 Task: Create a due date automation when advanced on, the moment a card is due add fields without custom field "Resume" set to a date more than 1 days ago.
Action: Mouse moved to (1273, 99)
Screenshot: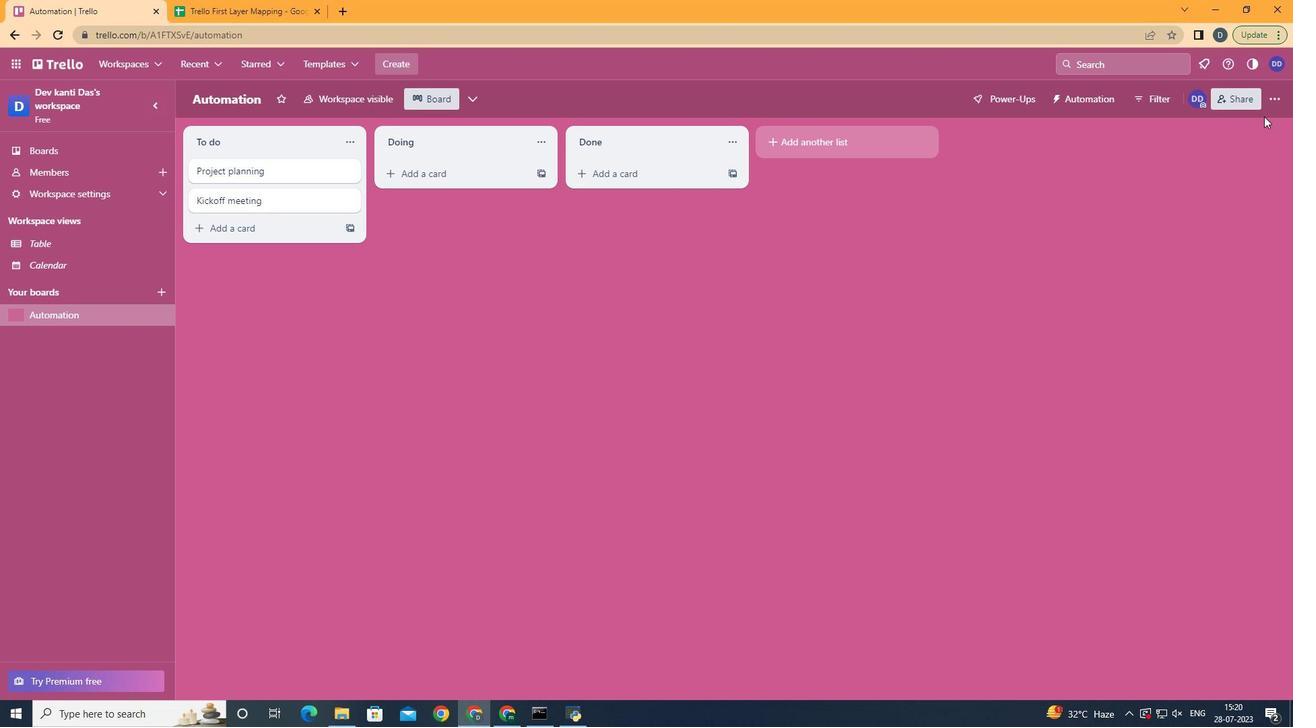 
Action: Mouse pressed left at (1273, 99)
Screenshot: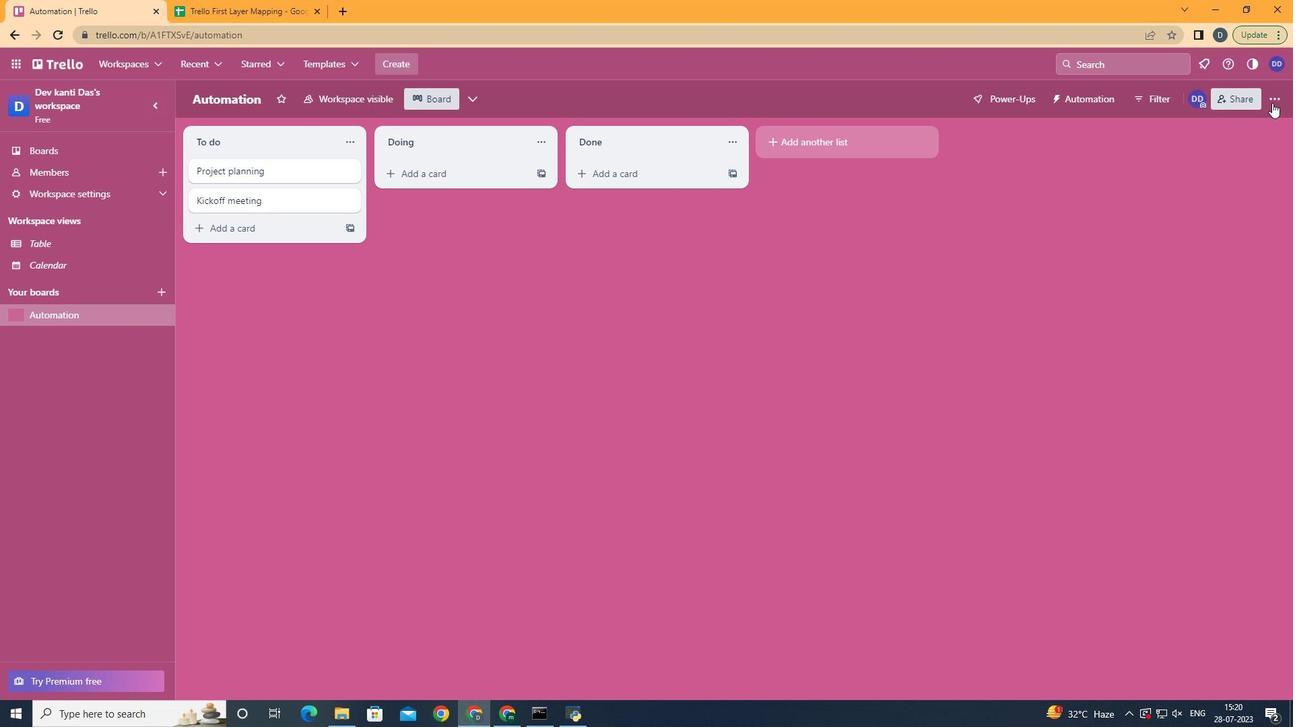 
Action: Mouse moved to (1138, 292)
Screenshot: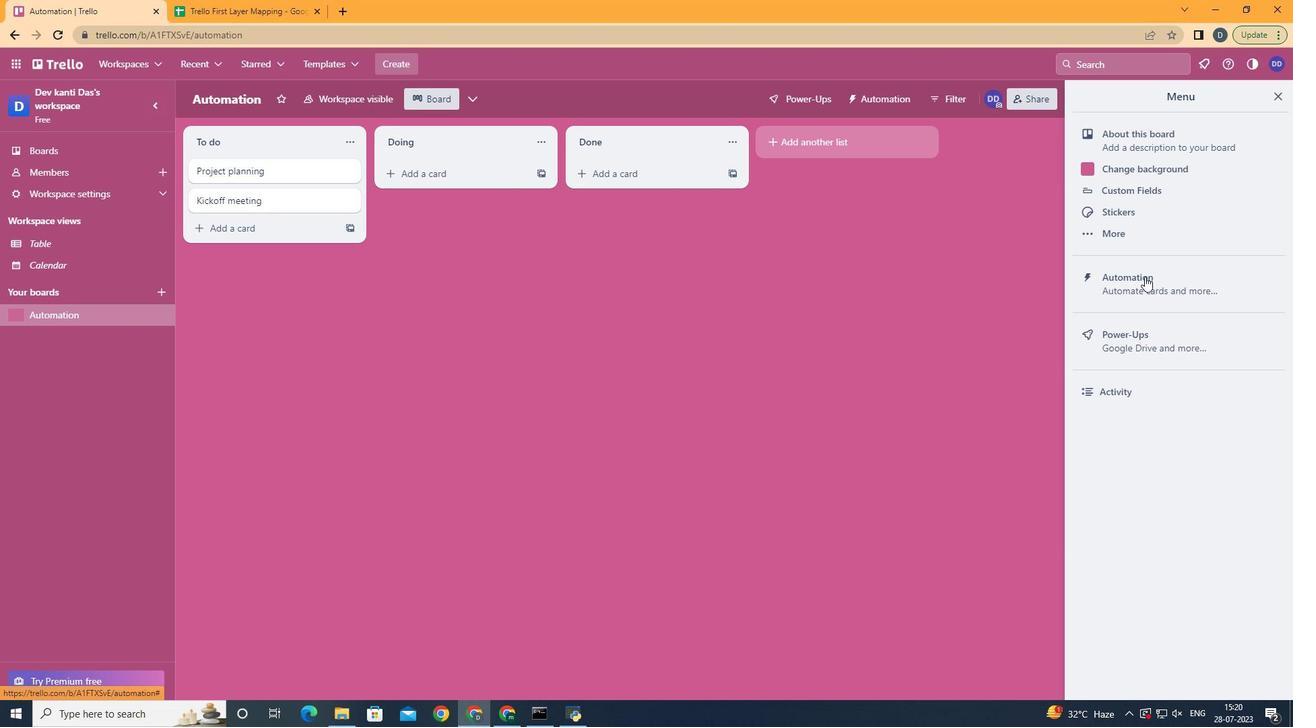 
Action: Mouse pressed left at (1138, 292)
Screenshot: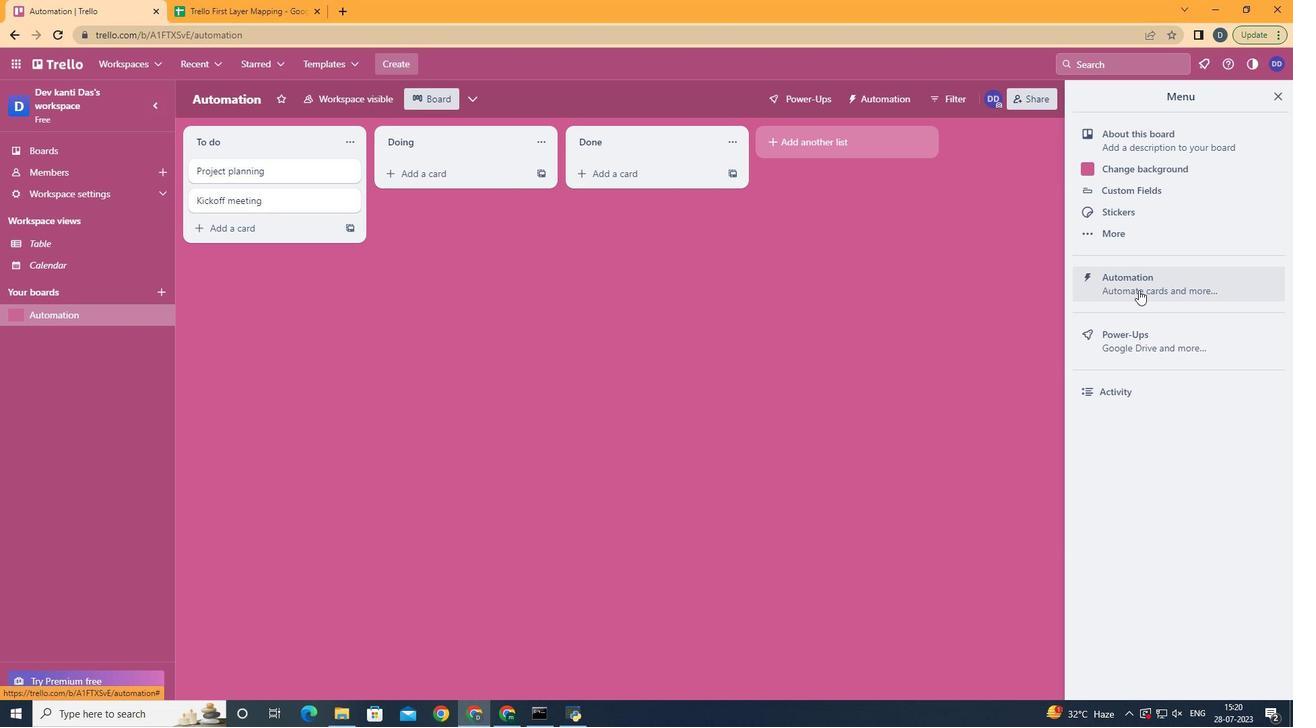 
Action: Mouse moved to (232, 267)
Screenshot: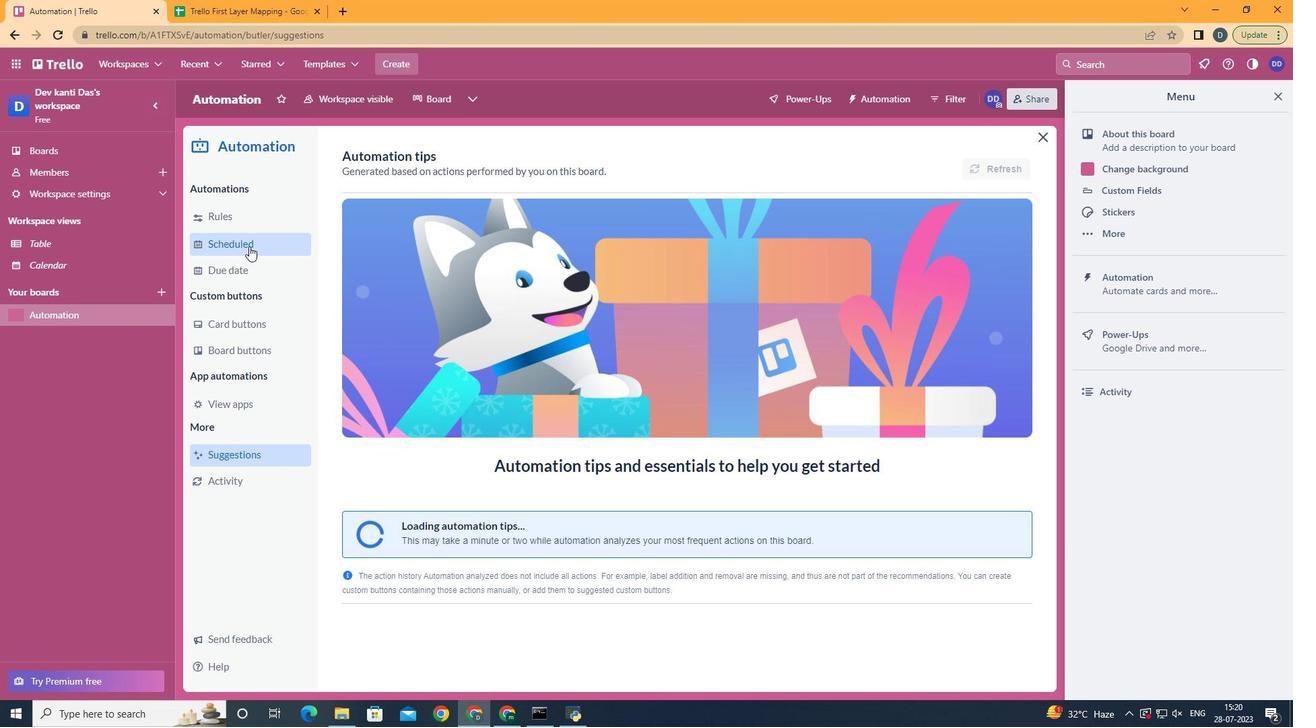 
Action: Mouse pressed left at (232, 267)
Screenshot: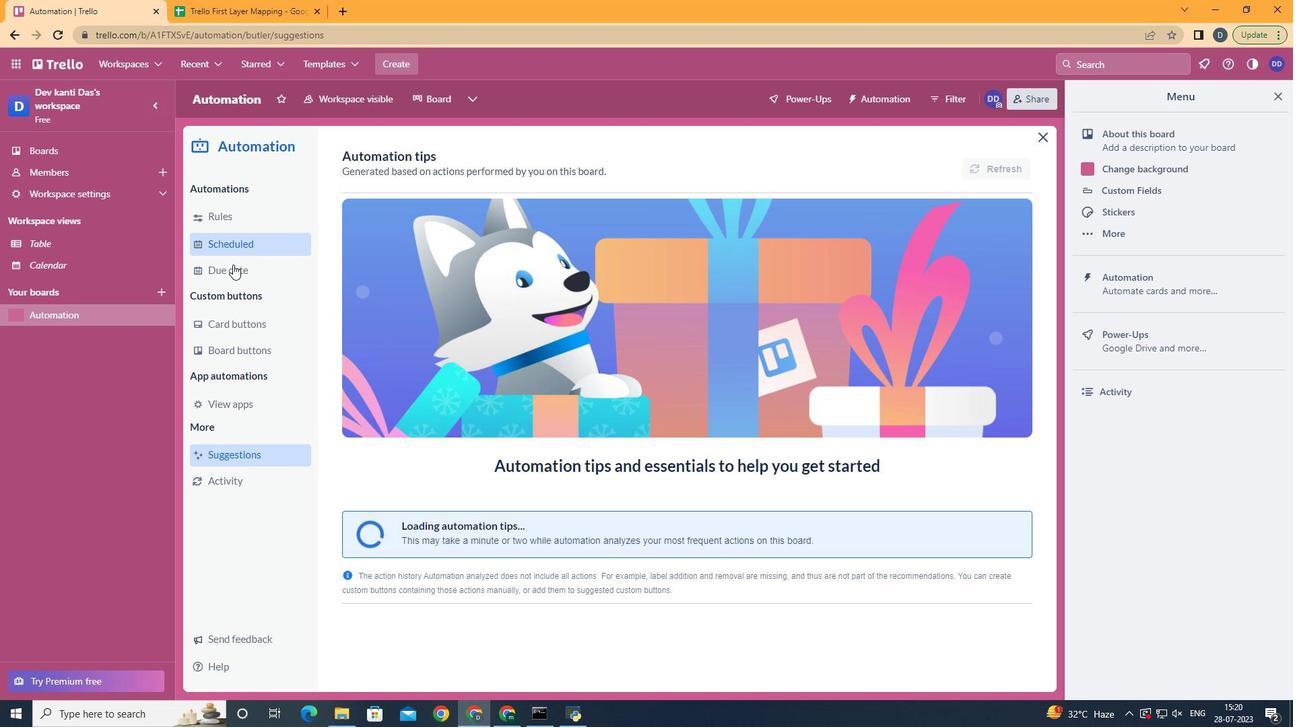 
Action: Mouse moved to (972, 158)
Screenshot: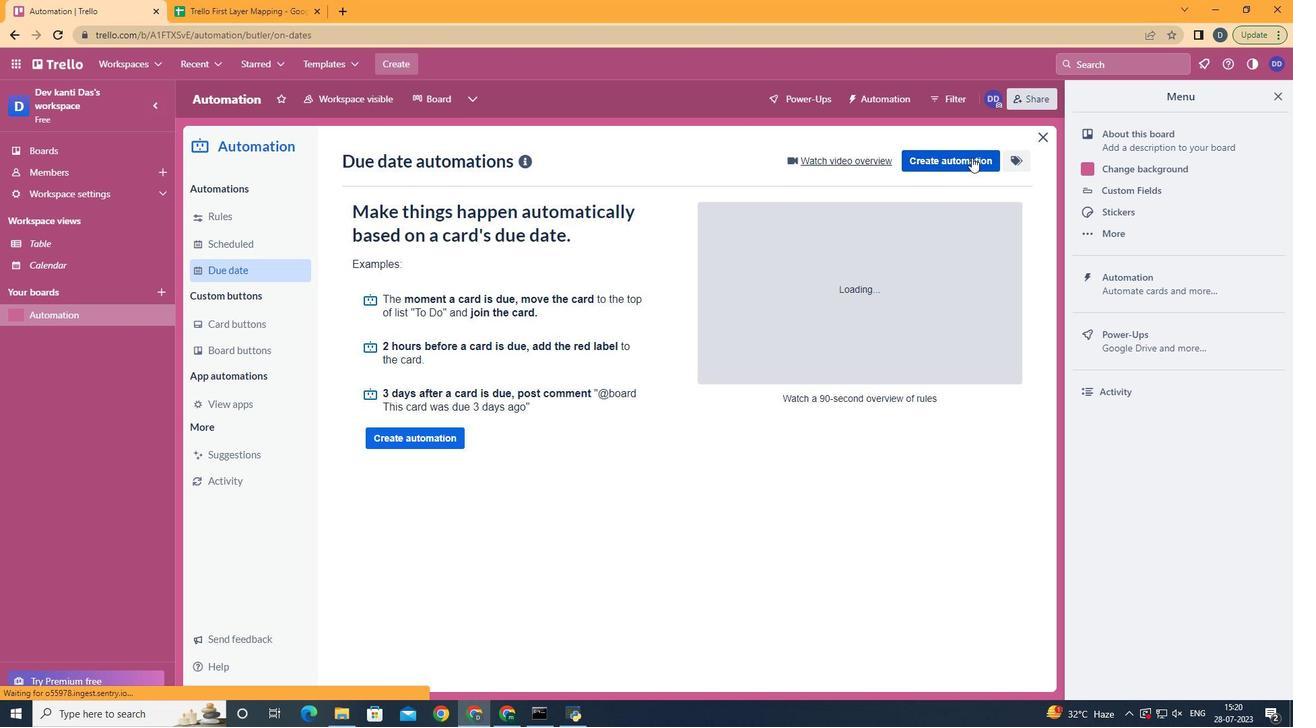 
Action: Mouse pressed left at (972, 158)
Screenshot: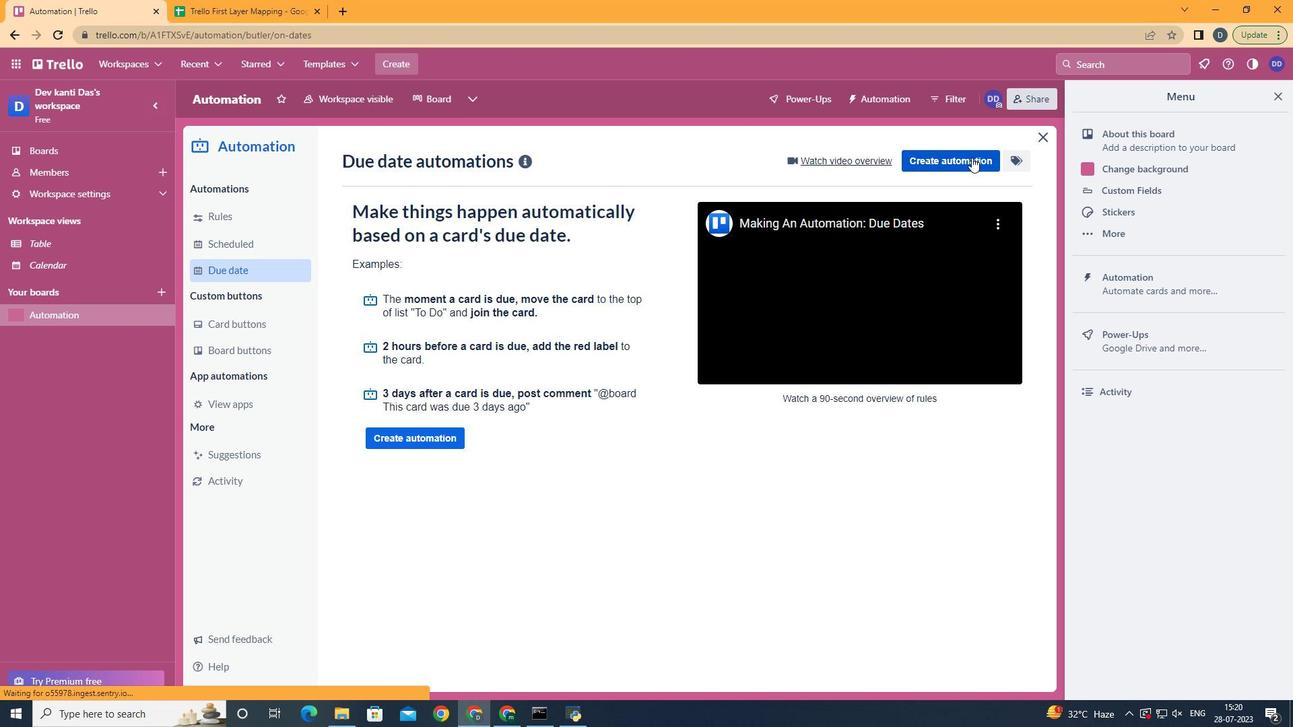 
Action: Mouse moved to (695, 295)
Screenshot: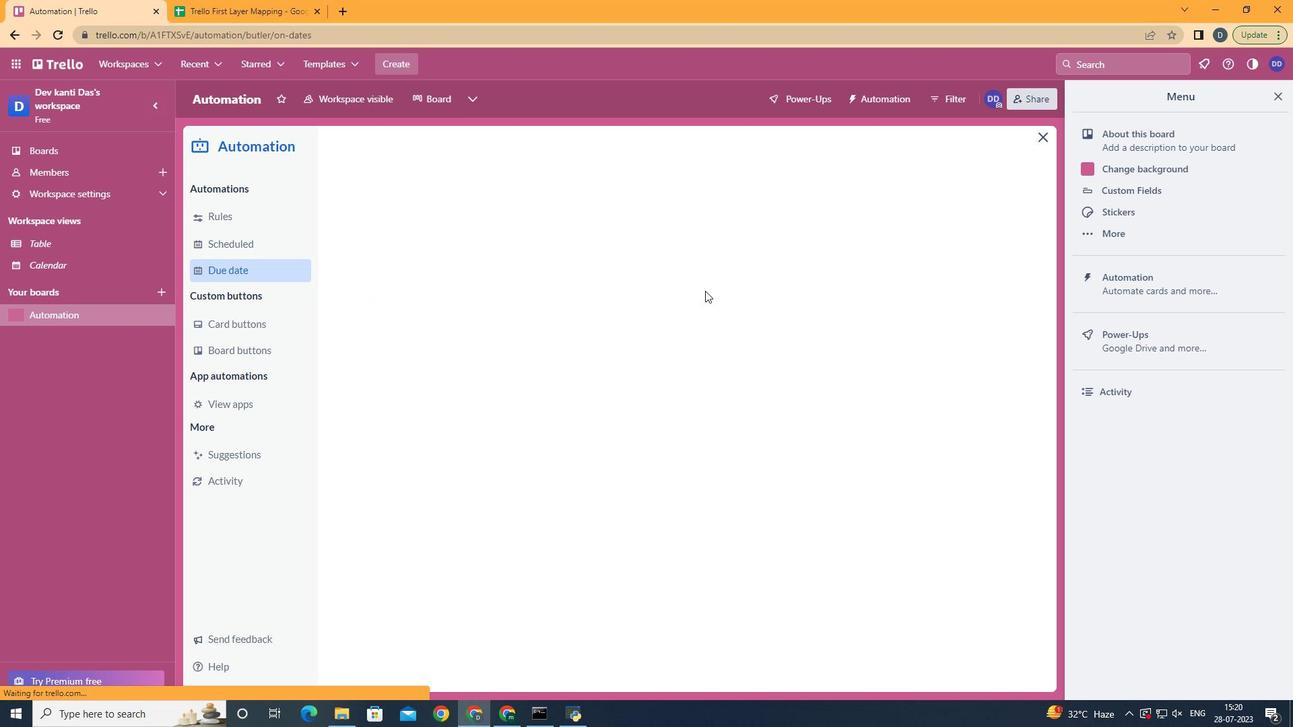 
Action: Mouse pressed left at (695, 295)
Screenshot: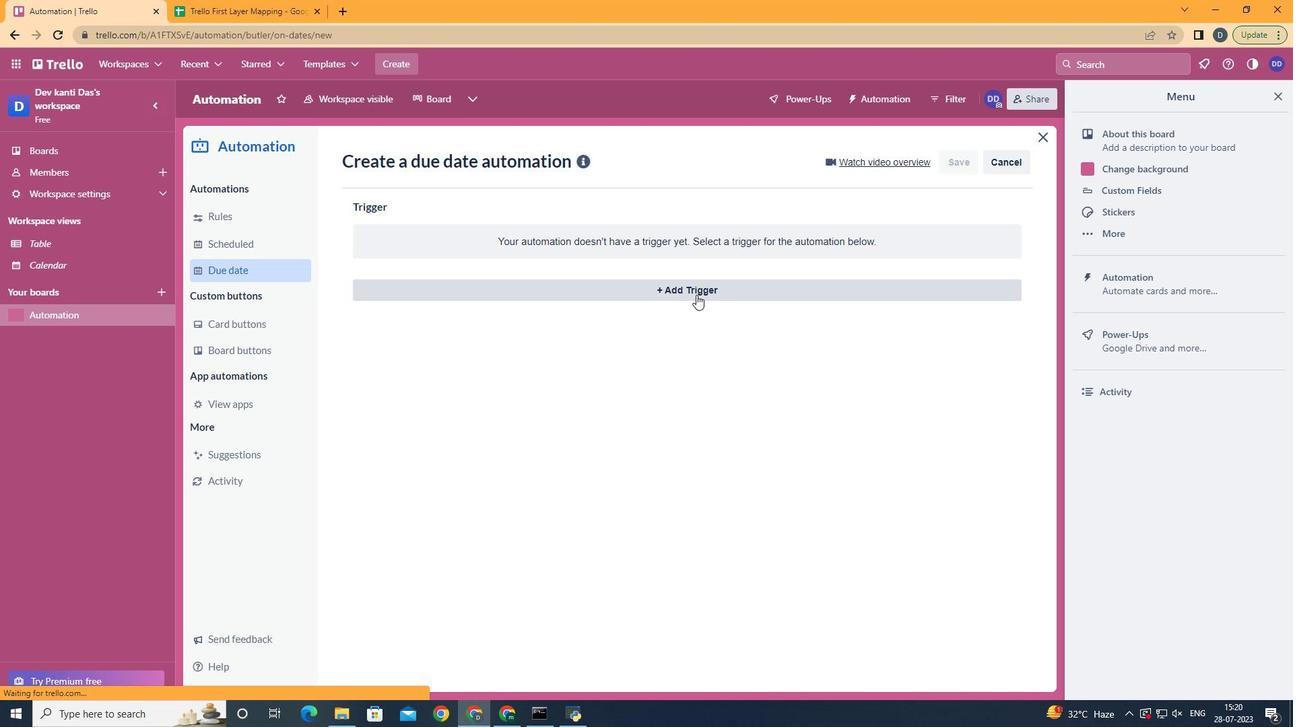 
Action: Mouse moved to (411, 473)
Screenshot: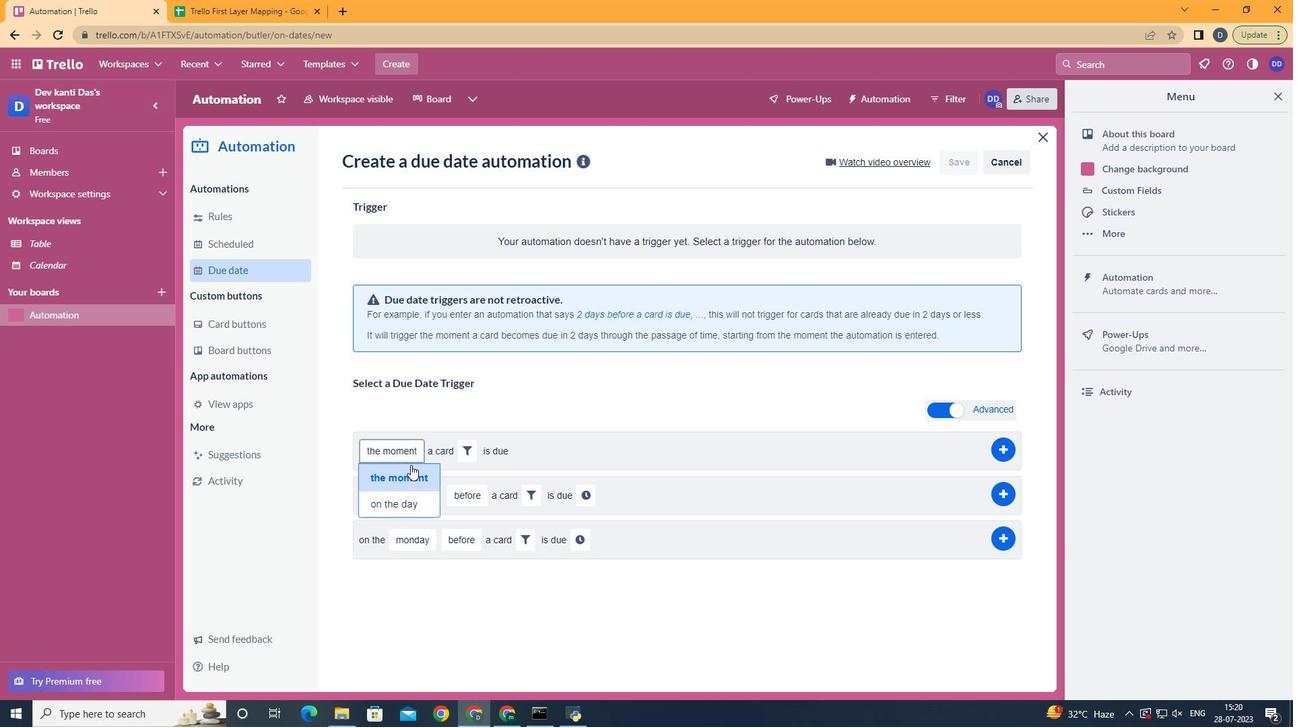 
Action: Mouse pressed left at (411, 473)
Screenshot: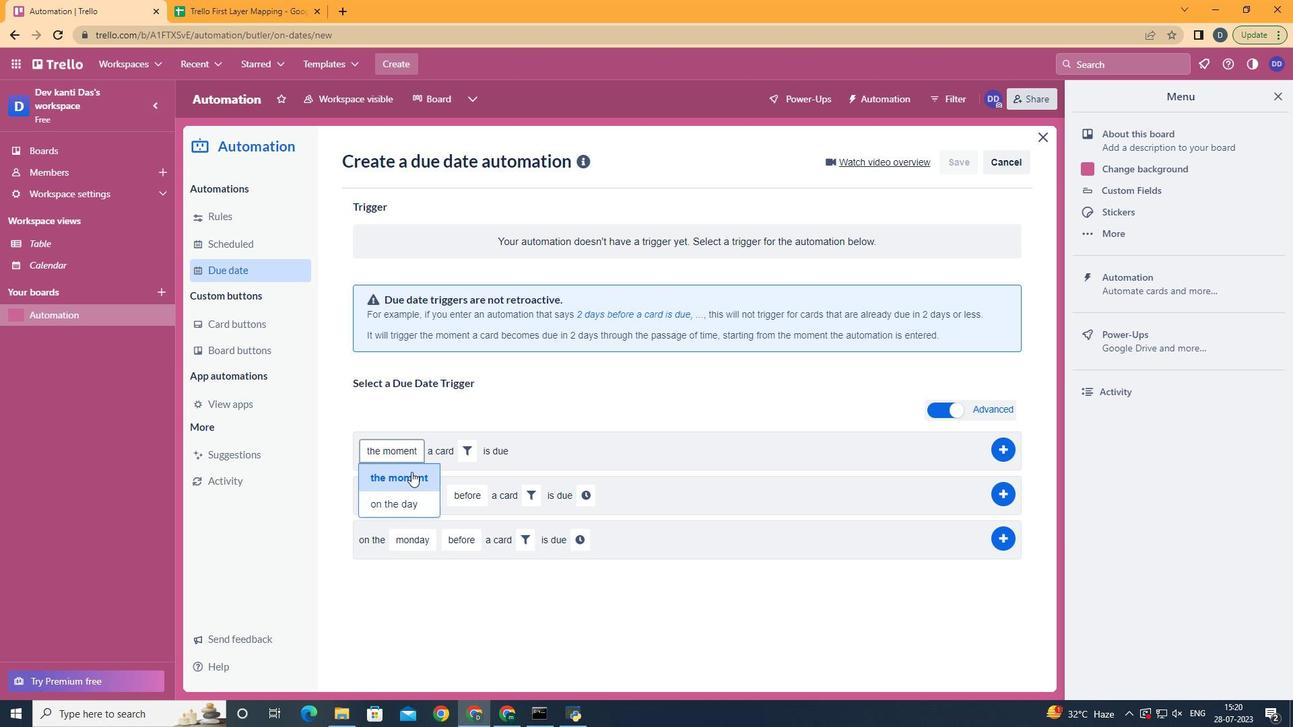 
Action: Mouse moved to (461, 452)
Screenshot: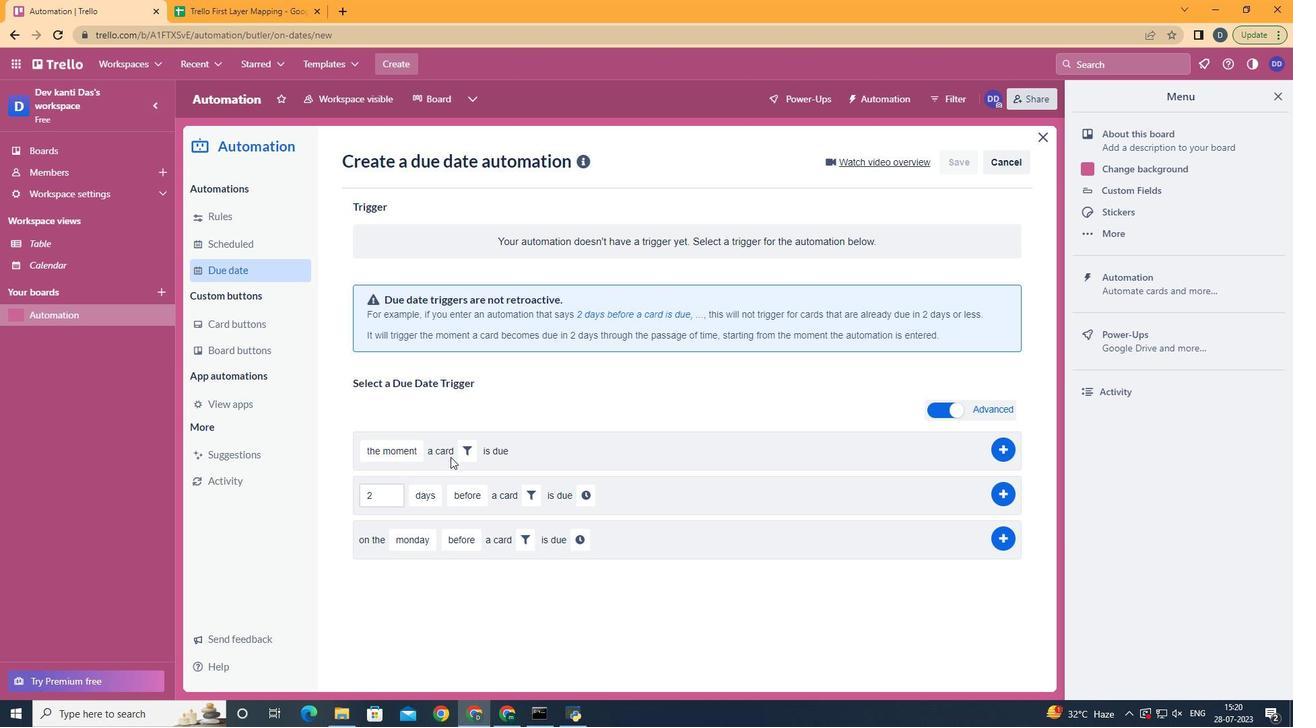 
Action: Mouse pressed left at (461, 452)
Screenshot: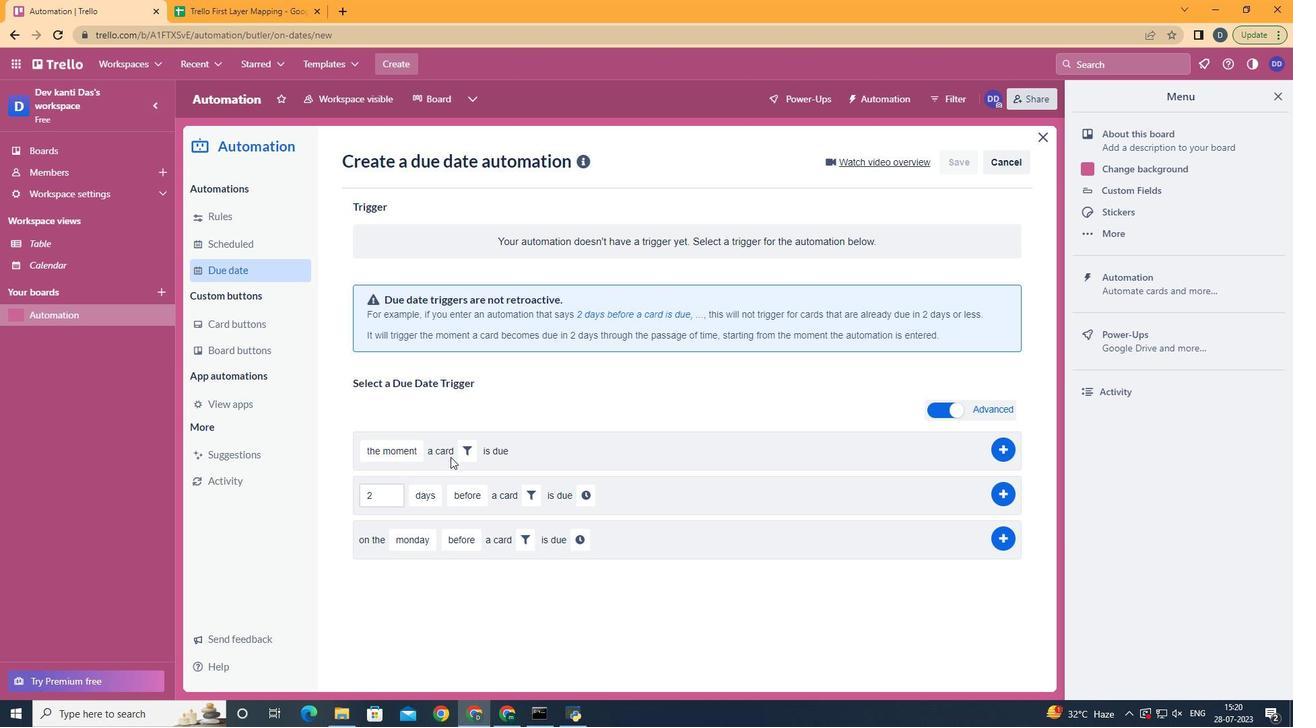 
Action: Mouse moved to (693, 500)
Screenshot: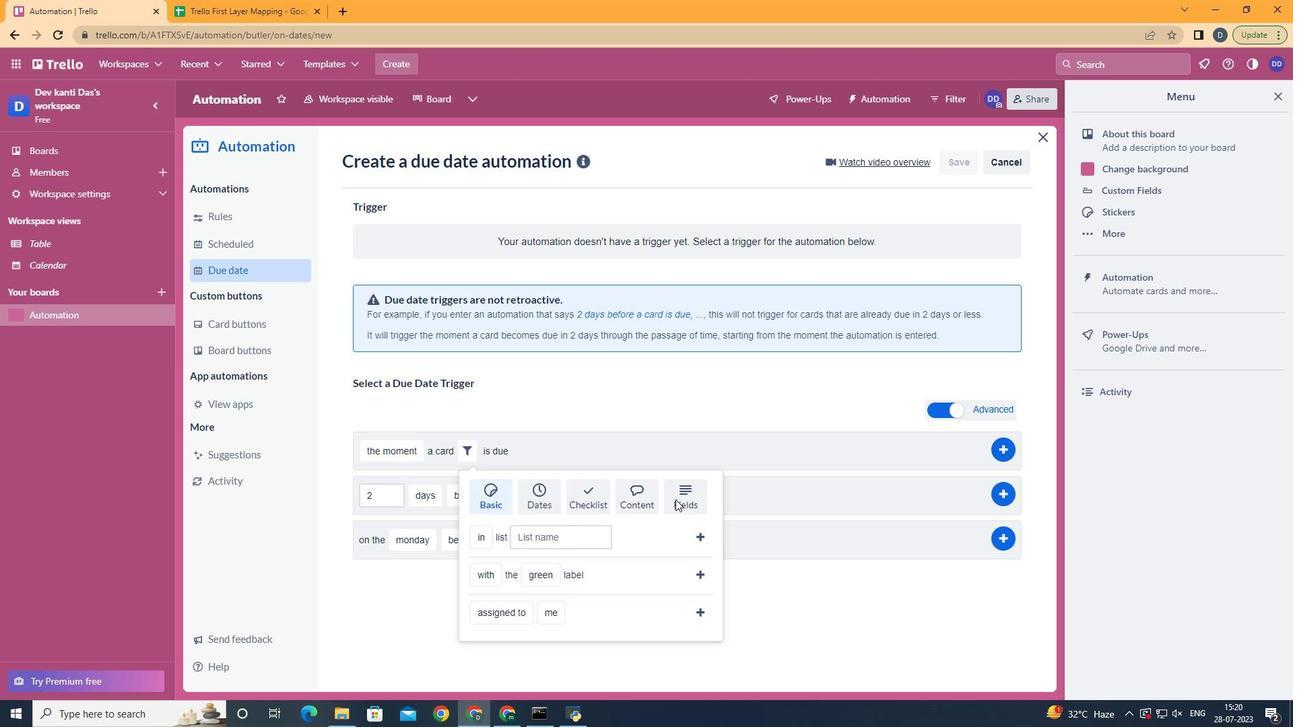 
Action: Mouse pressed left at (693, 500)
Screenshot: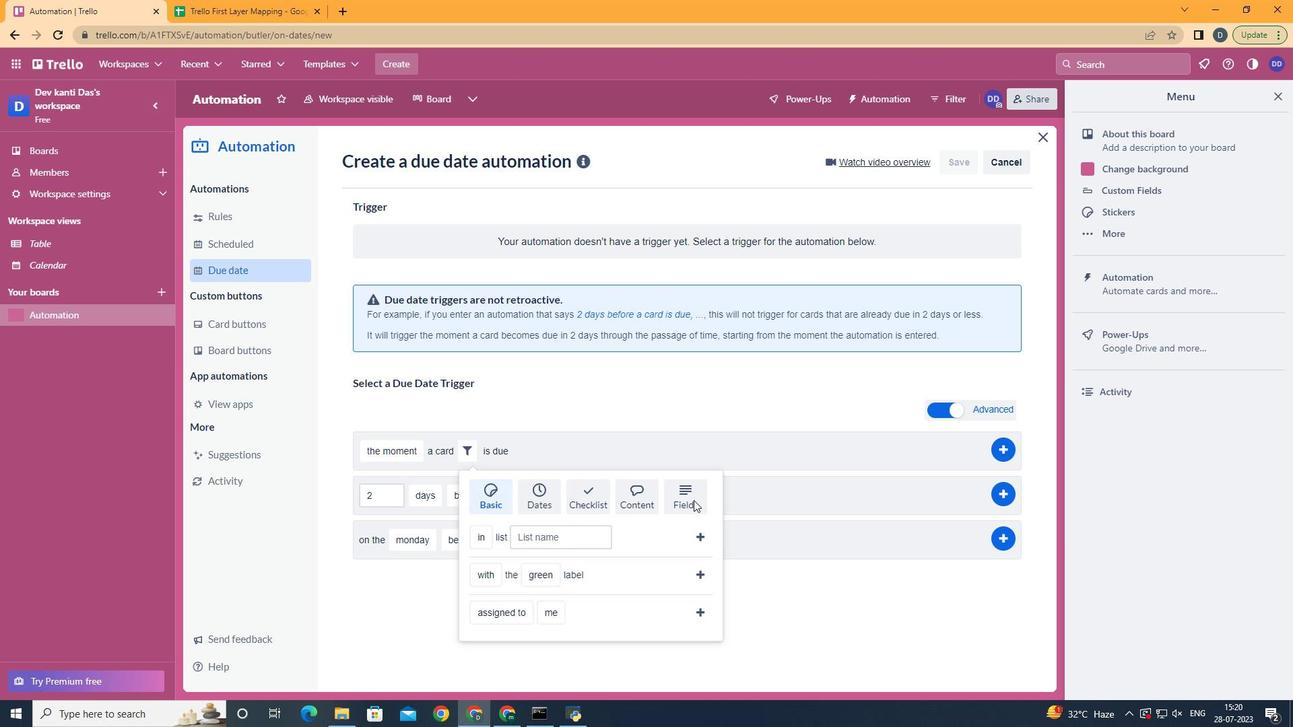 
Action: Mouse scrolled (693, 499) with delta (0, 0)
Screenshot: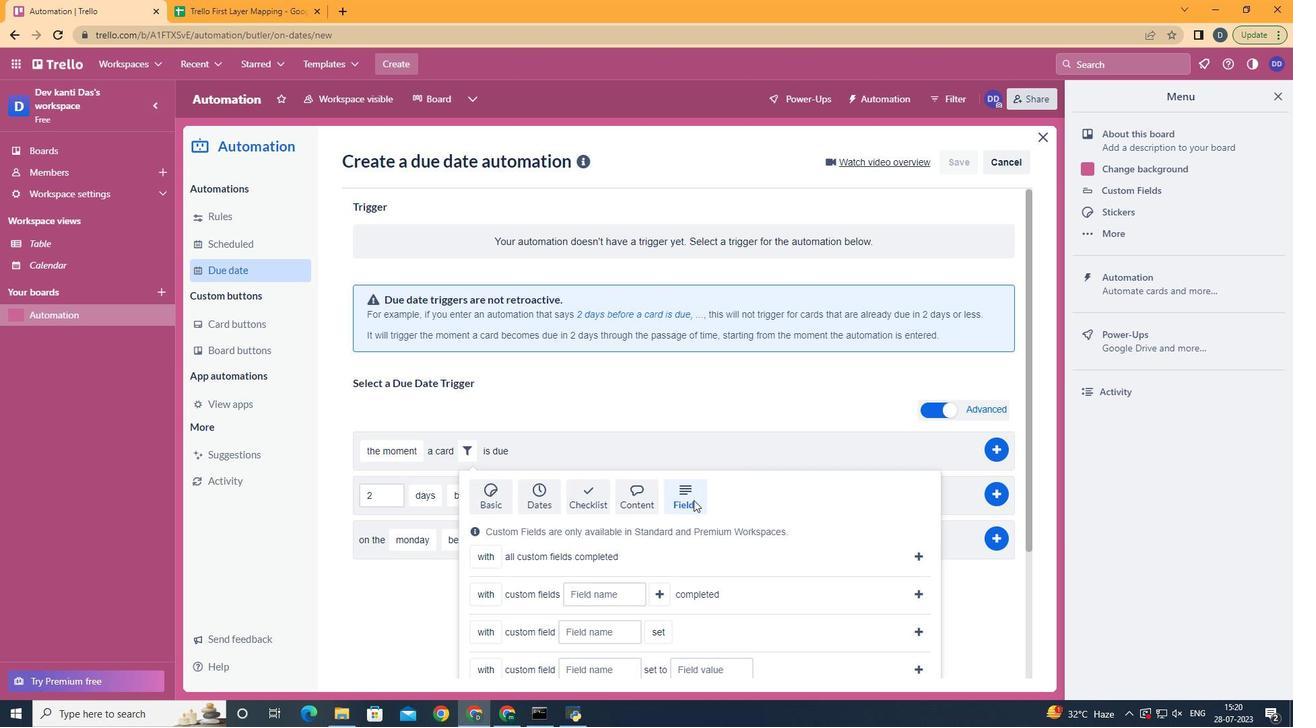 
Action: Mouse scrolled (693, 499) with delta (0, 0)
Screenshot: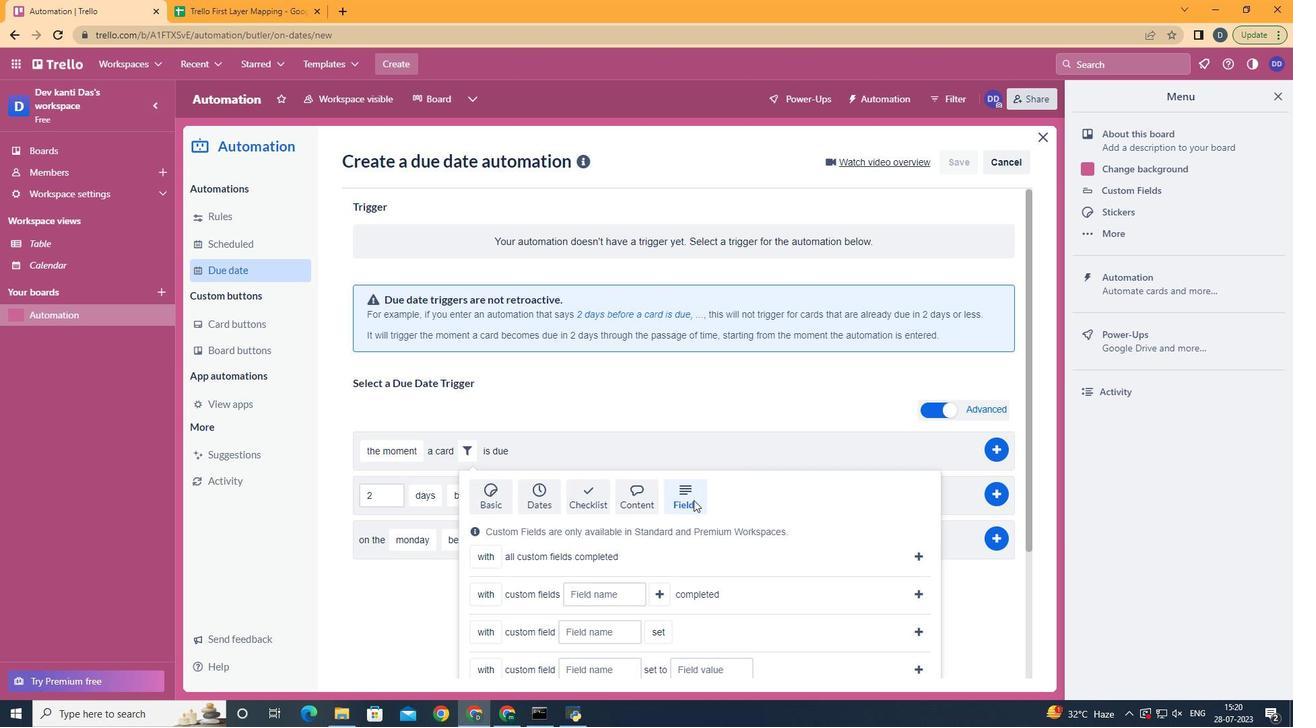 
Action: Mouse scrolled (693, 499) with delta (0, 0)
Screenshot: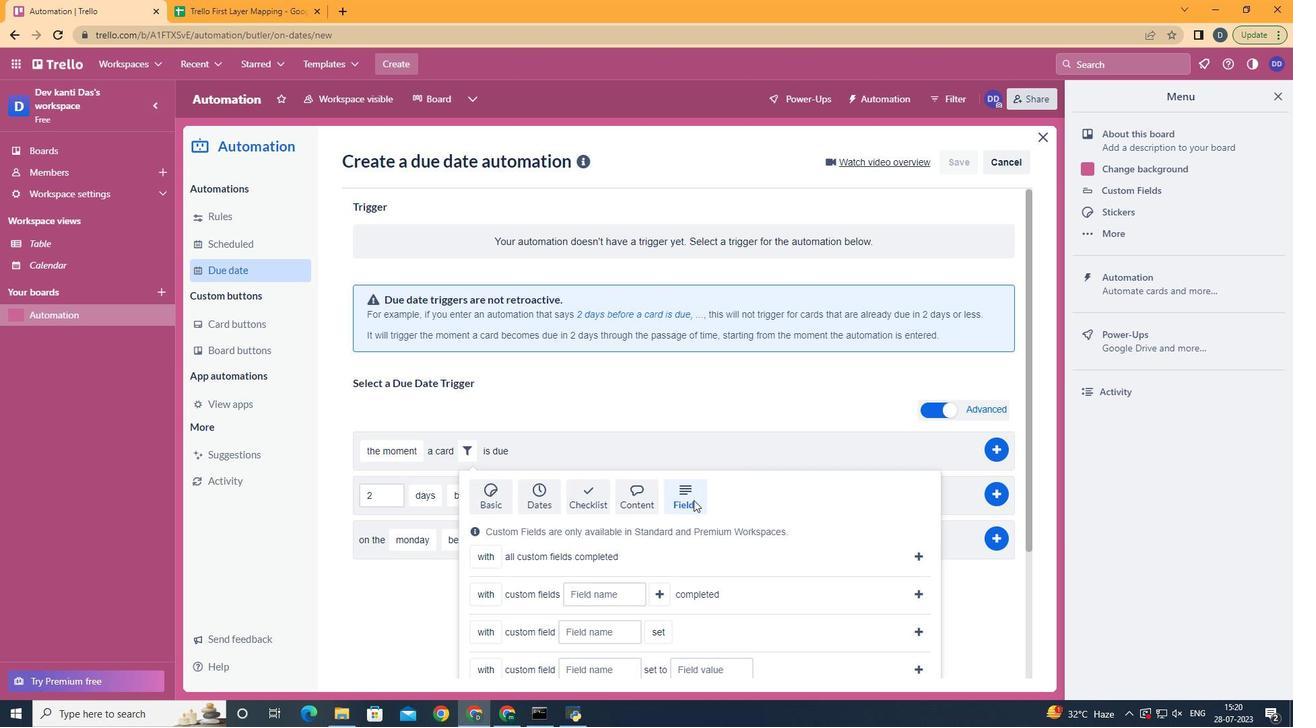 
Action: Mouse scrolled (693, 499) with delta (0, 0)
Screenshot: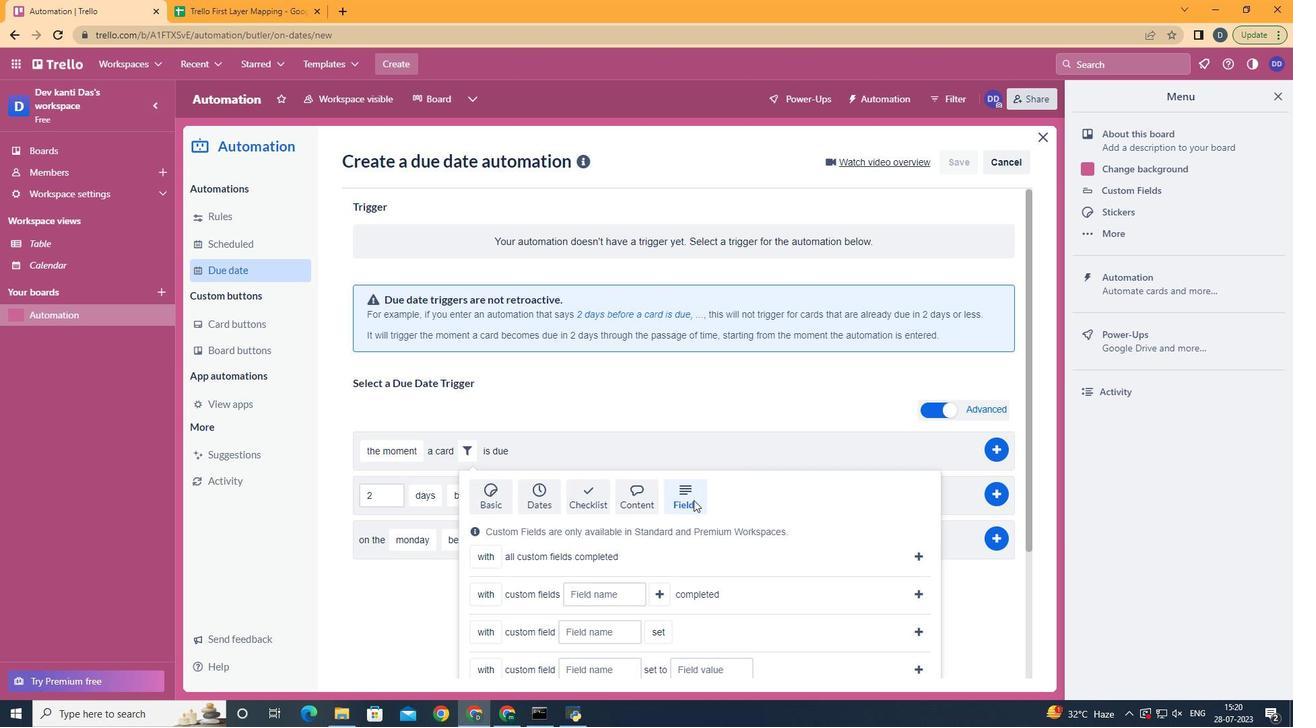 
Action: Mouse scrolled (693, 499) with delta (0, 0)
Screenshot: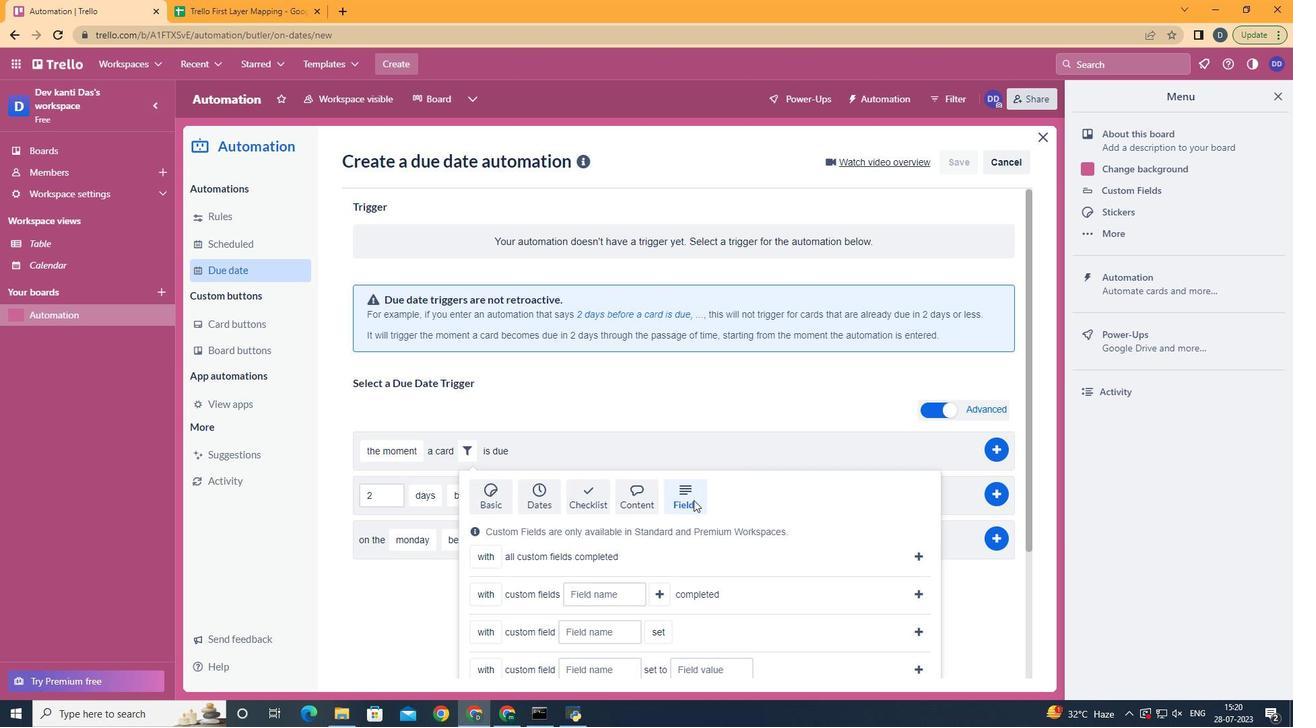
Action: Mouse moved to (503, 616)
Screenshot: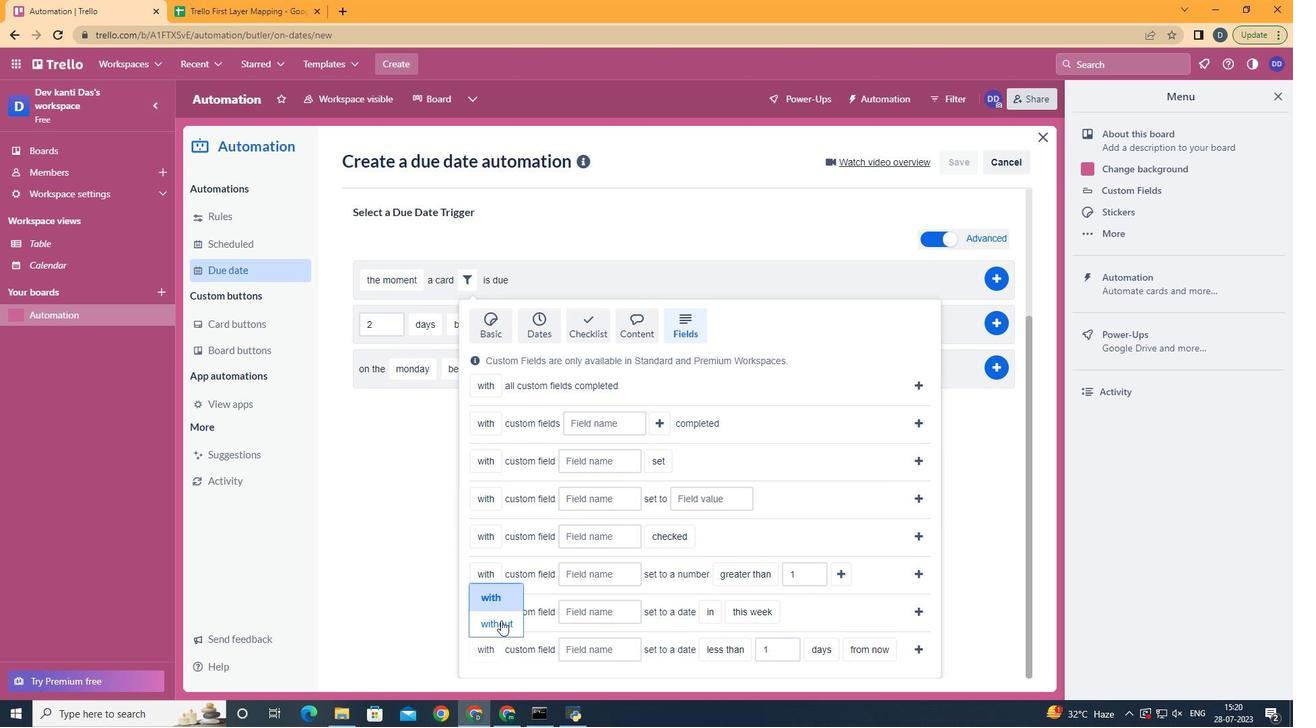 
Action: Mouse pressed left at (503, 616)
Screenshot: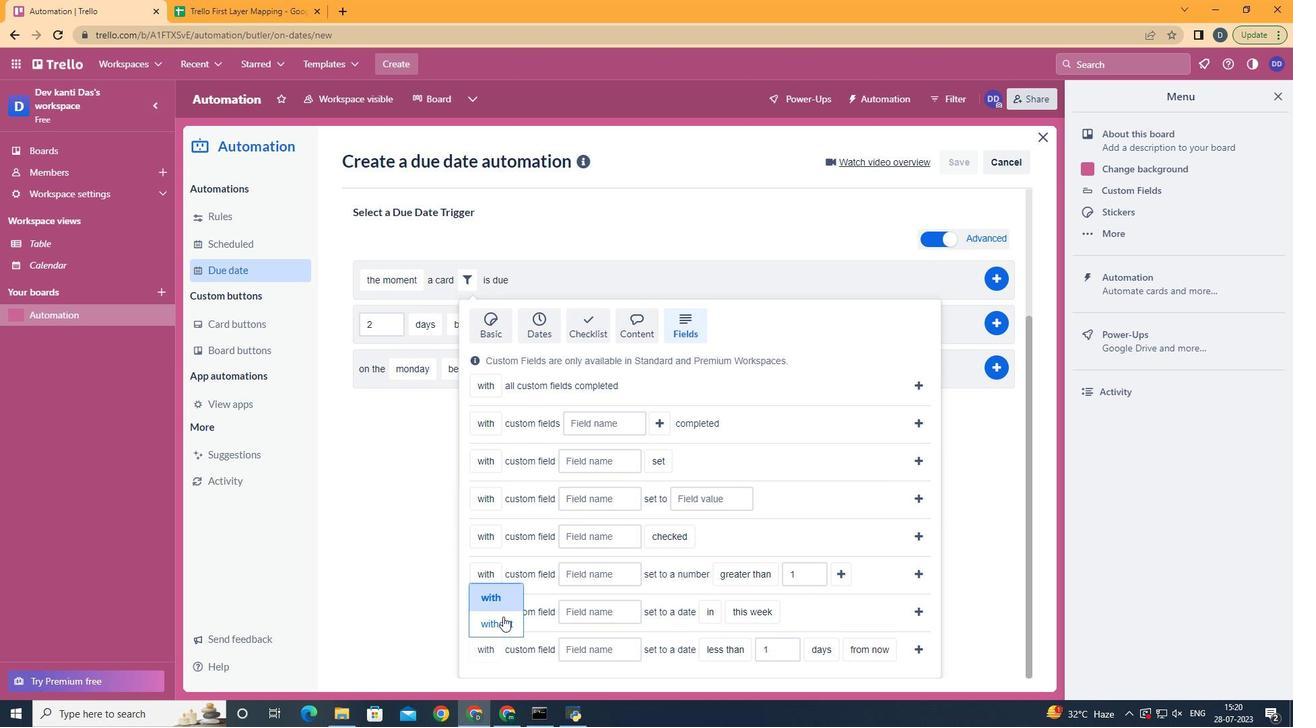 
Action: Mouse moved to (604, 658)
Screenshot: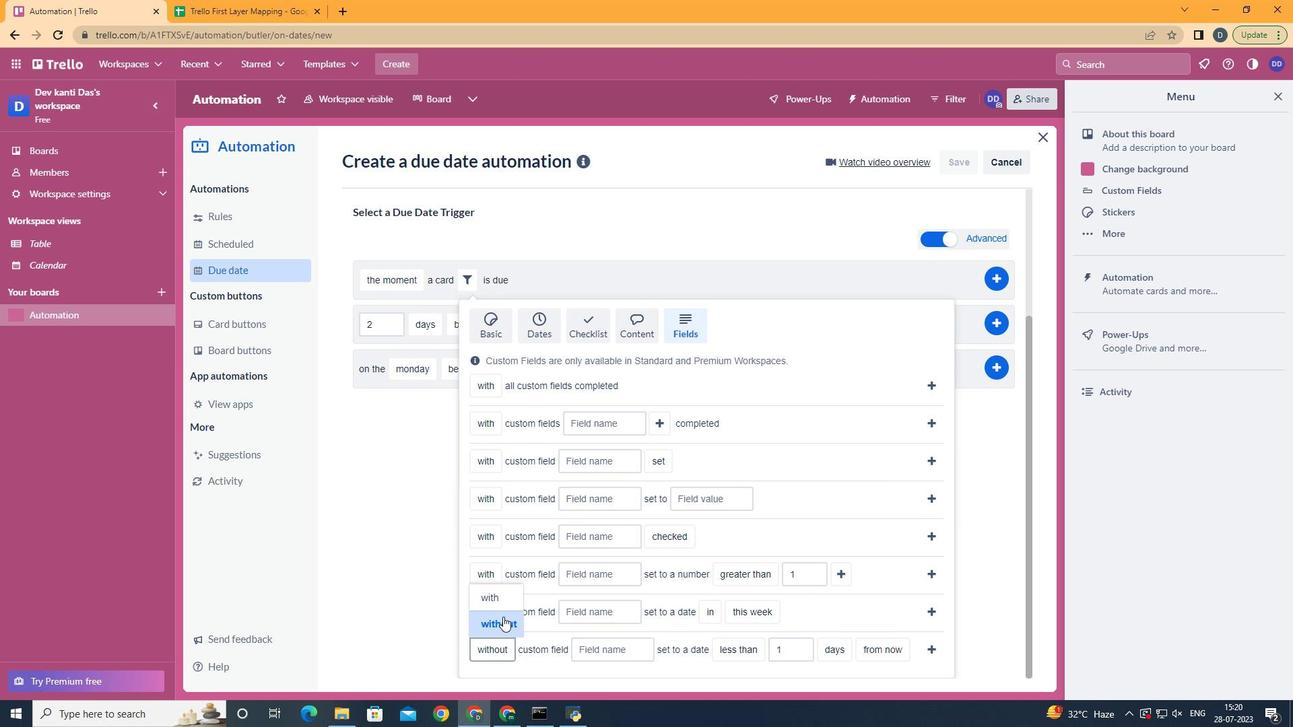 
Action: Mouse pressed left at (604, 658)
Screenshot: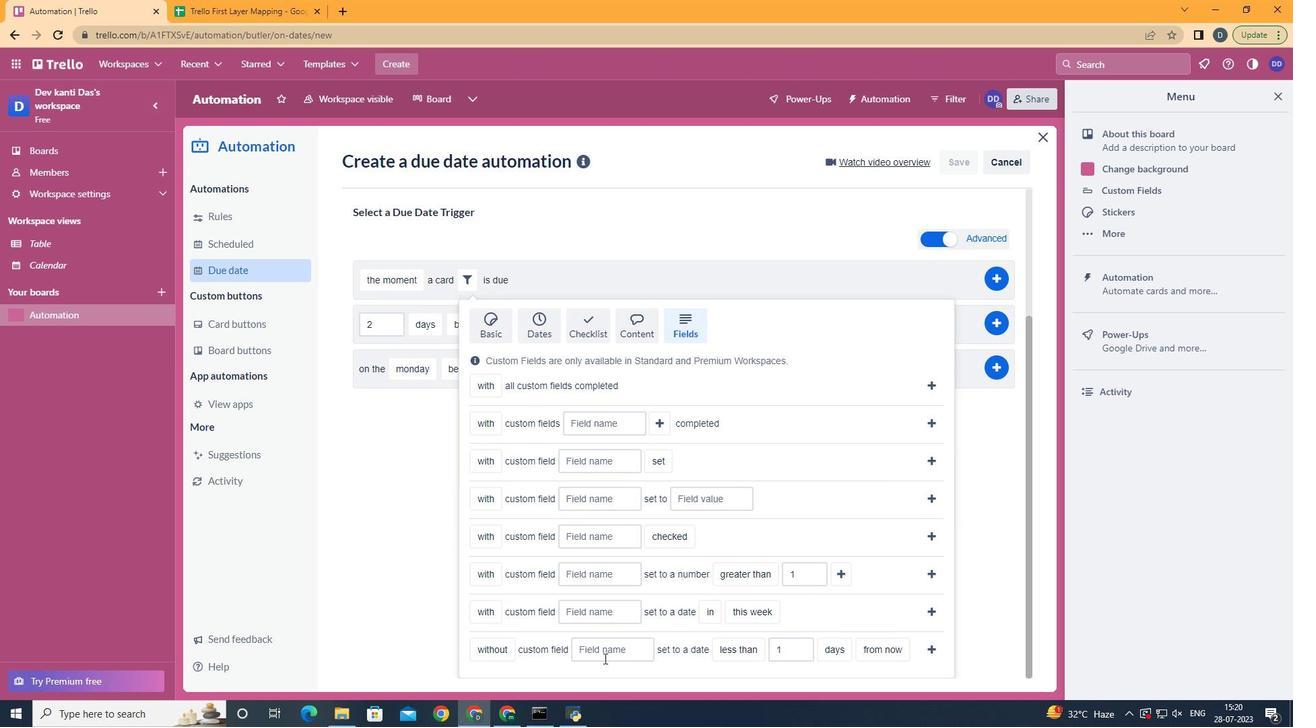 
Action: Key pressed <Key.shift>Resume
Screenshot: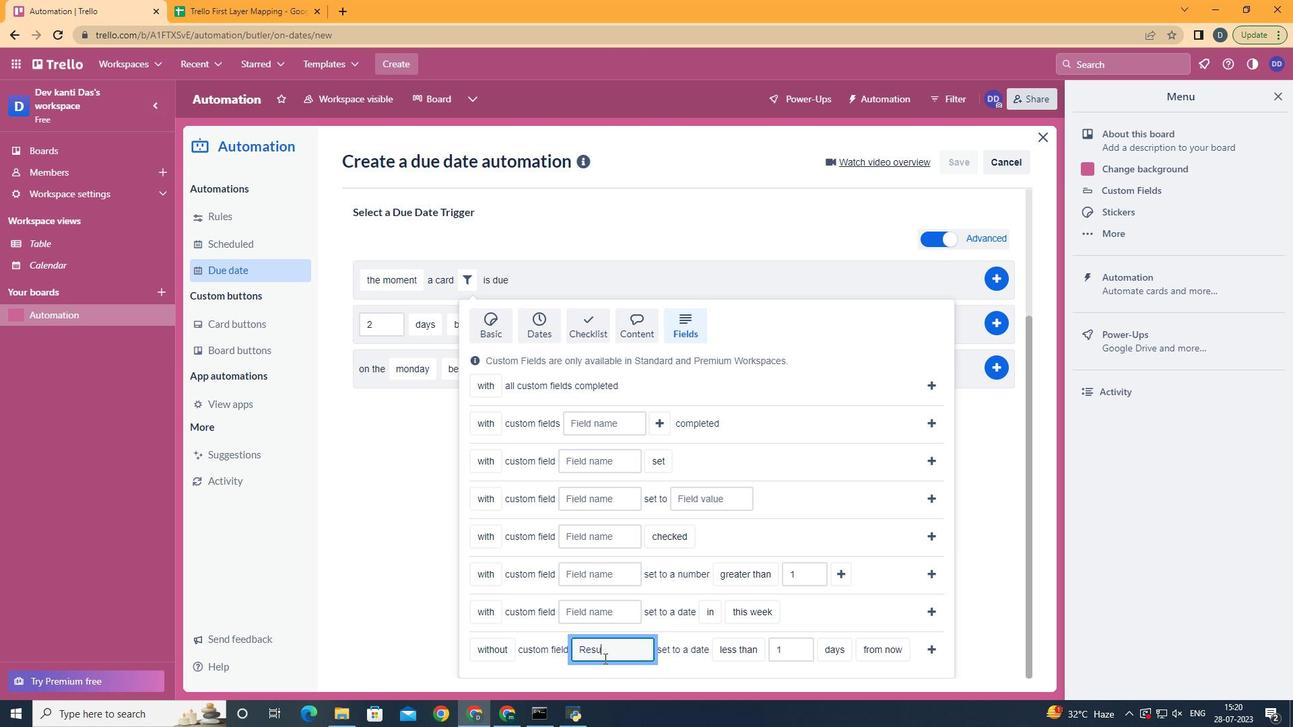 
Action: Mouse moved to (746, 593)
Screenshot: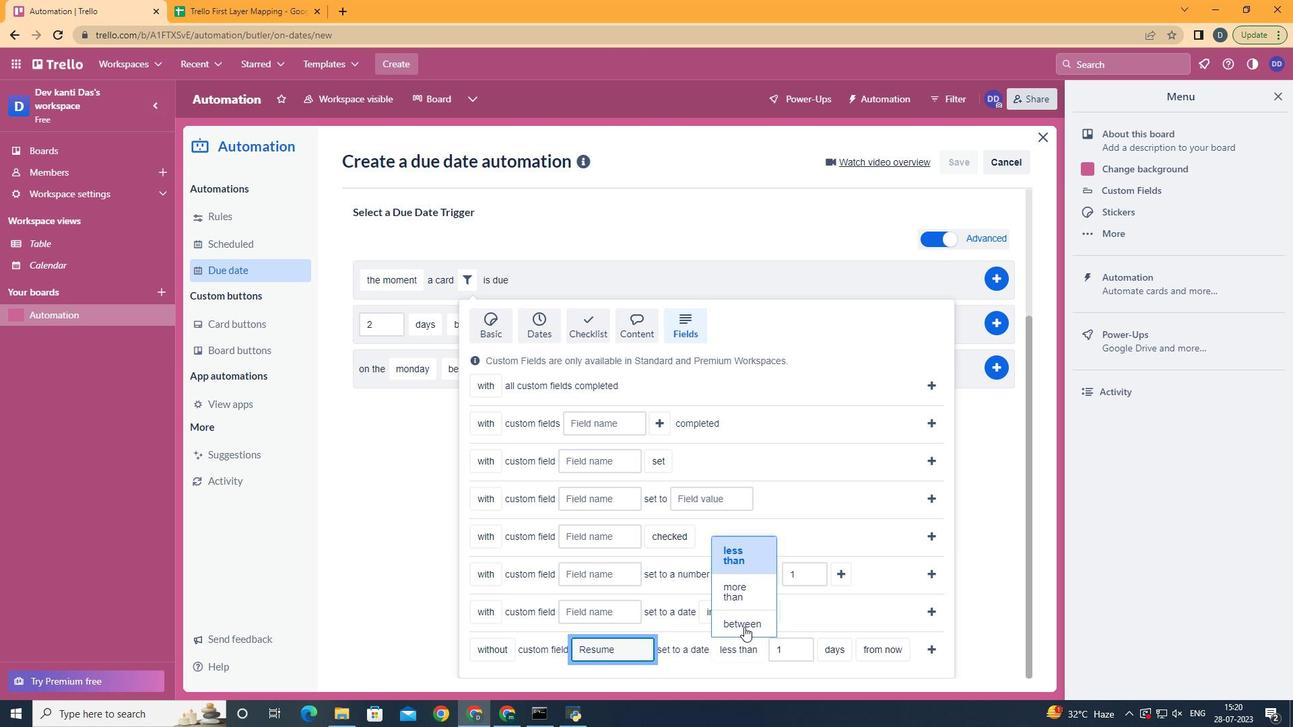 
Action: Mouse pressed left at (746, 593)
Screenshot: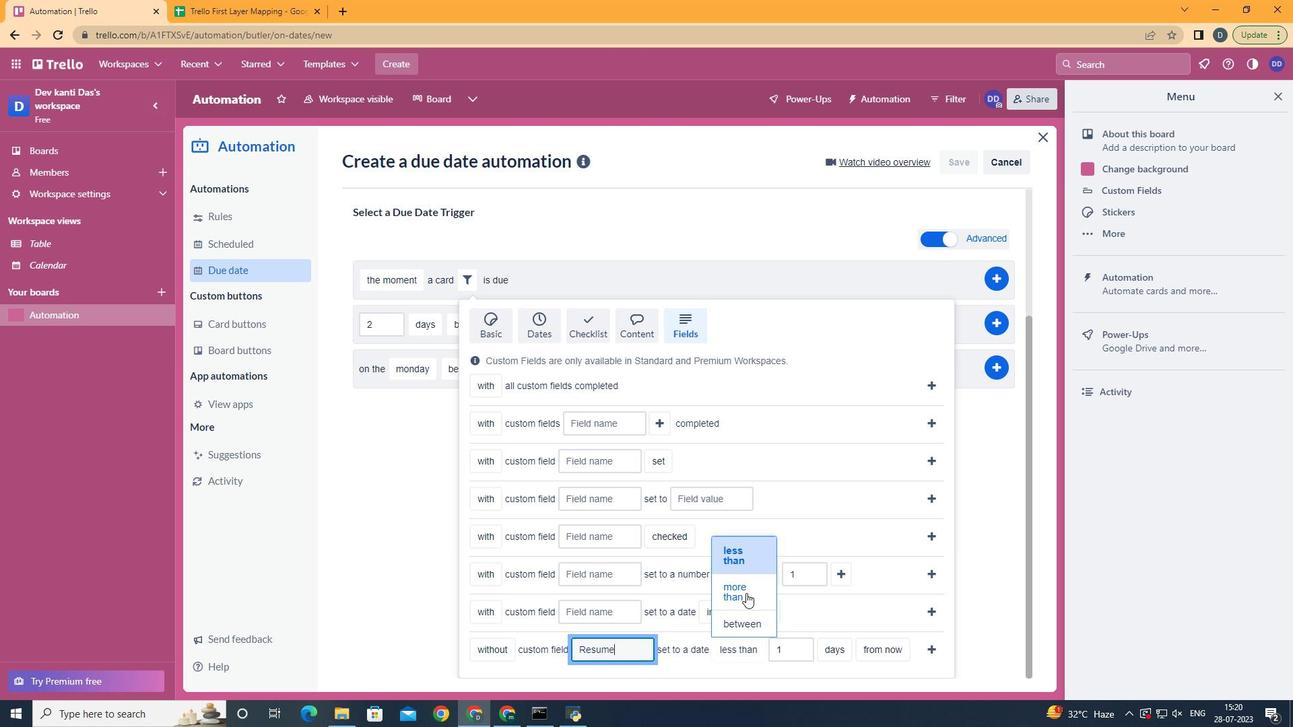 
Action: Mouse moved to (855, 602)
Screenshot: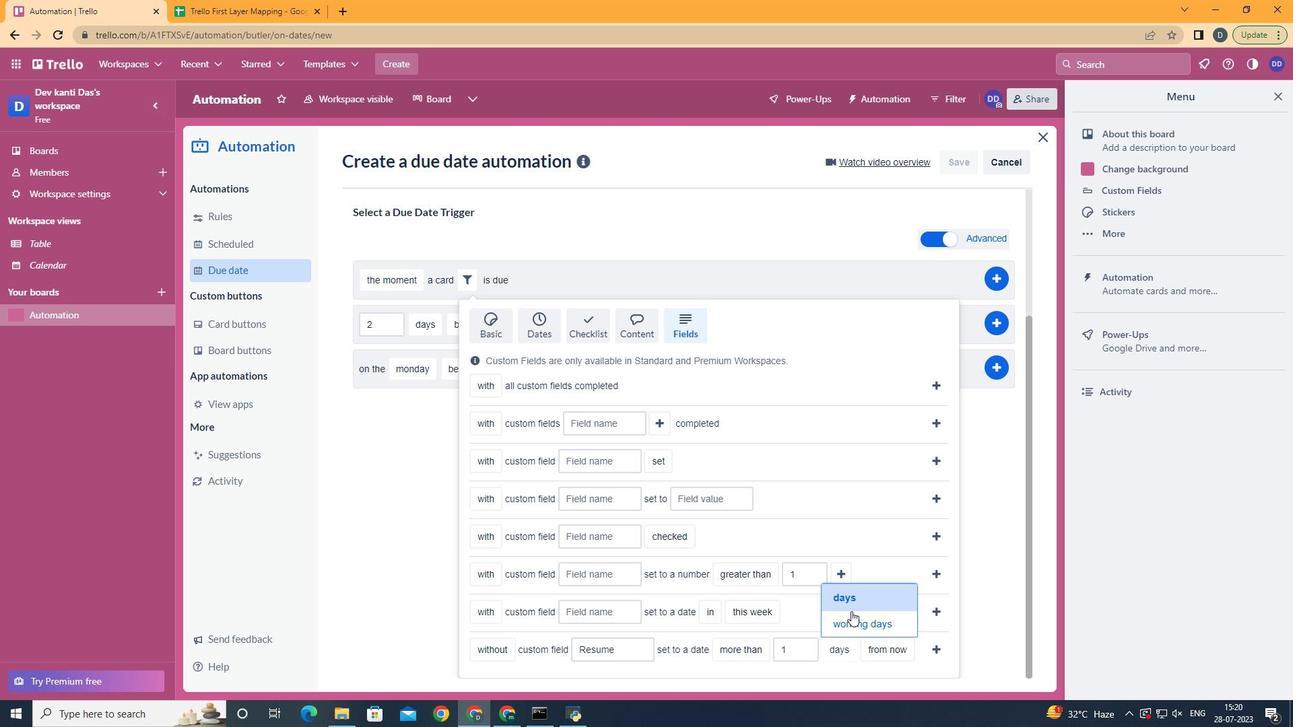 
Action: Mouse pressed left at (855, 602)
Screenshot: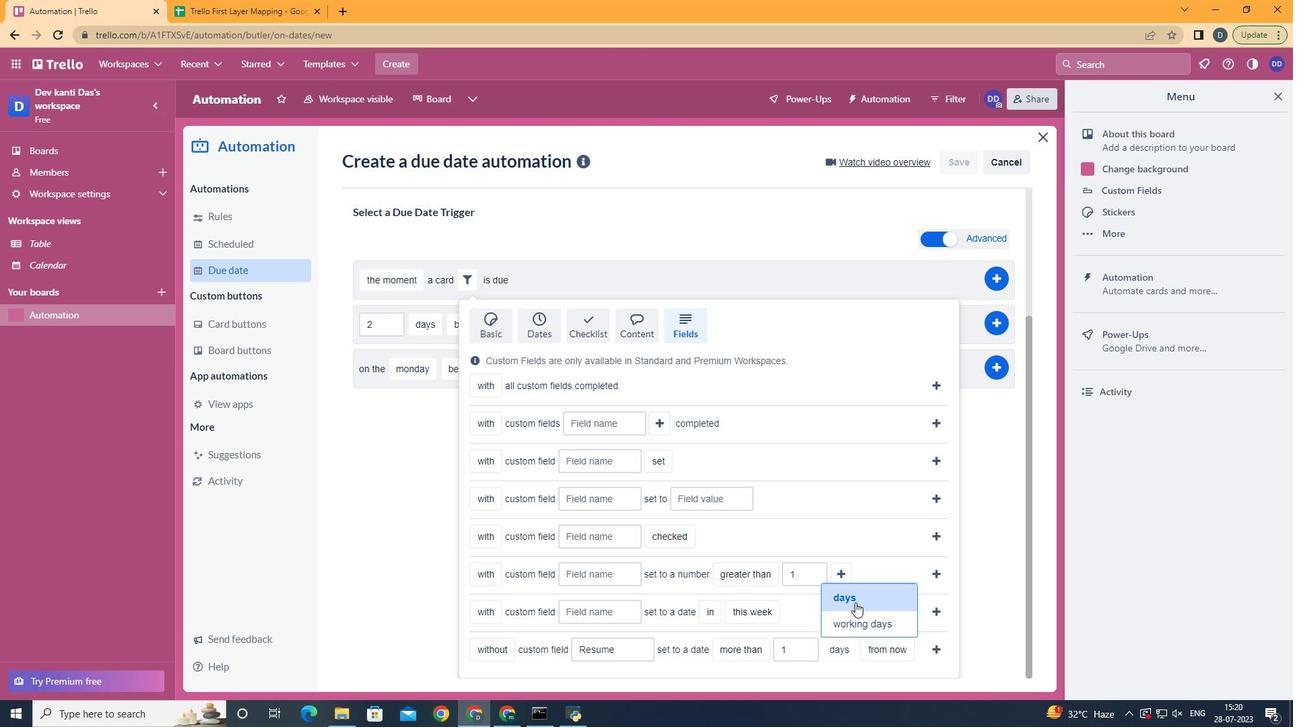 
Action: Mouse moved to (892, 637)
Screenshot: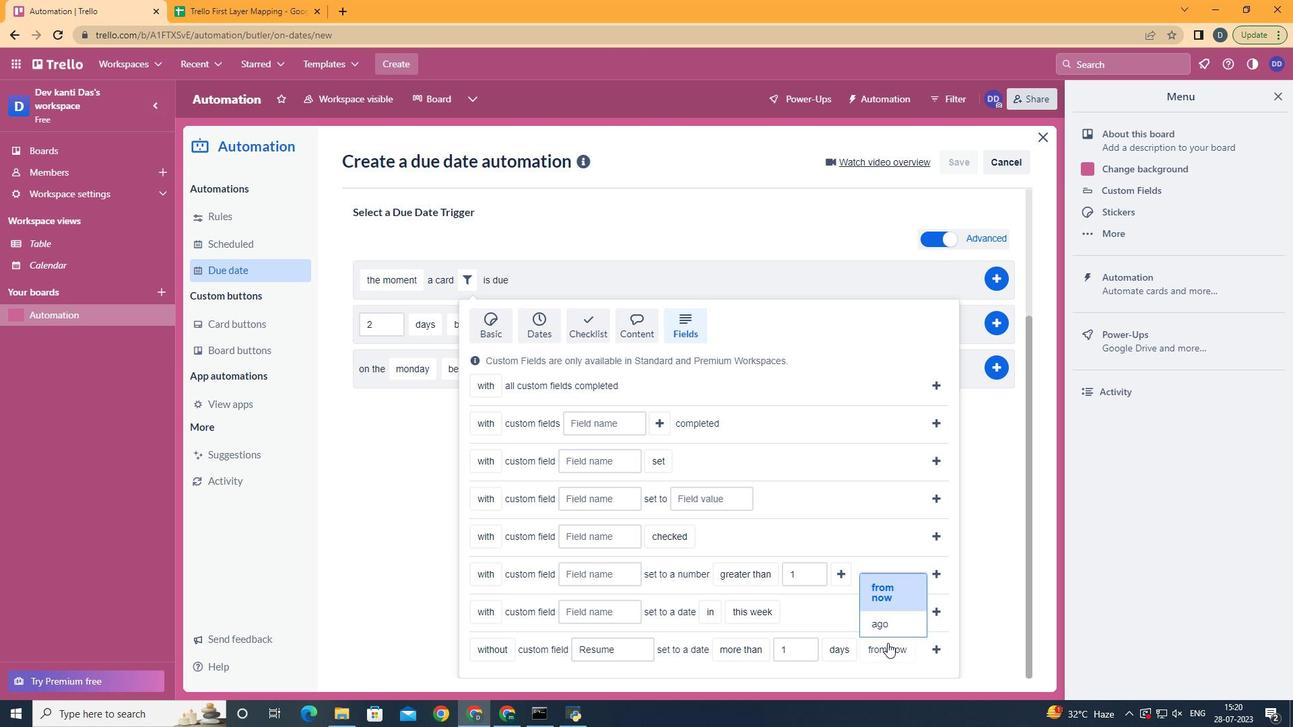 
Action: Mouse pressed left at (892, 637)
Screenshot: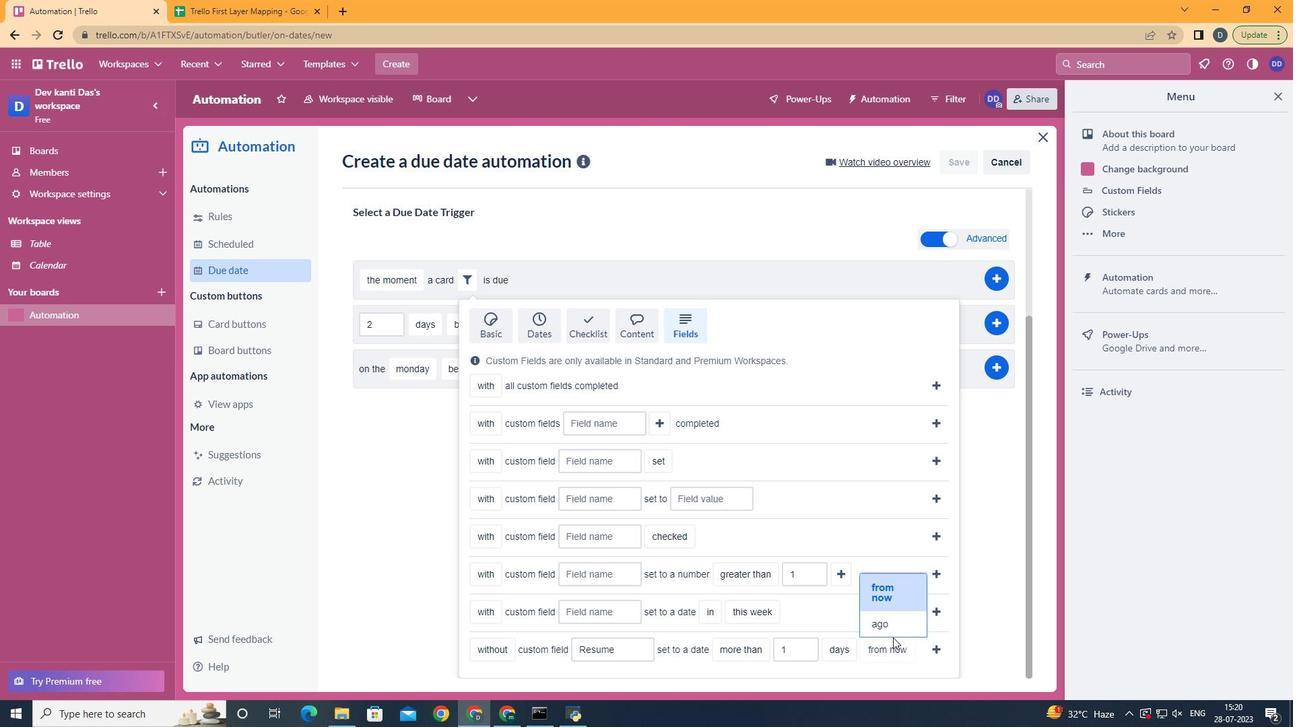 
Action: Mouse moved to (914, 649)
Screenshot: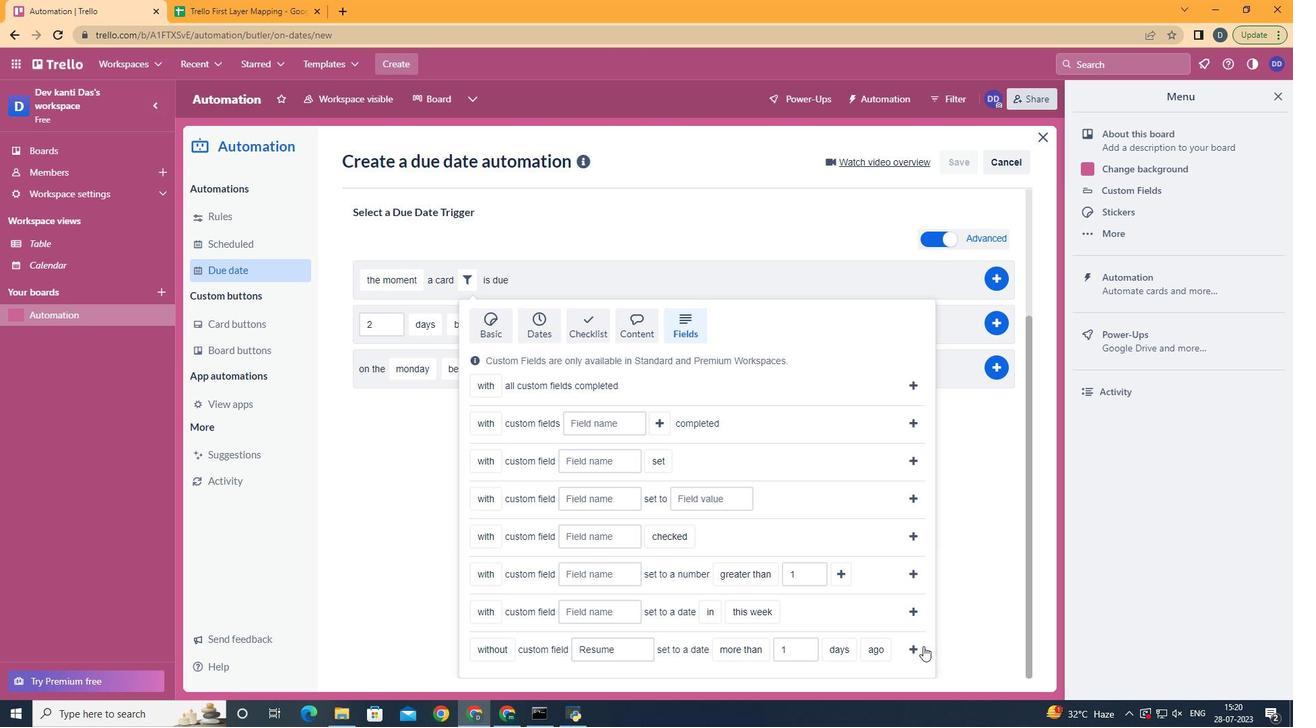 
Action: Mouse pressed left at (914, 649)
Screenshot: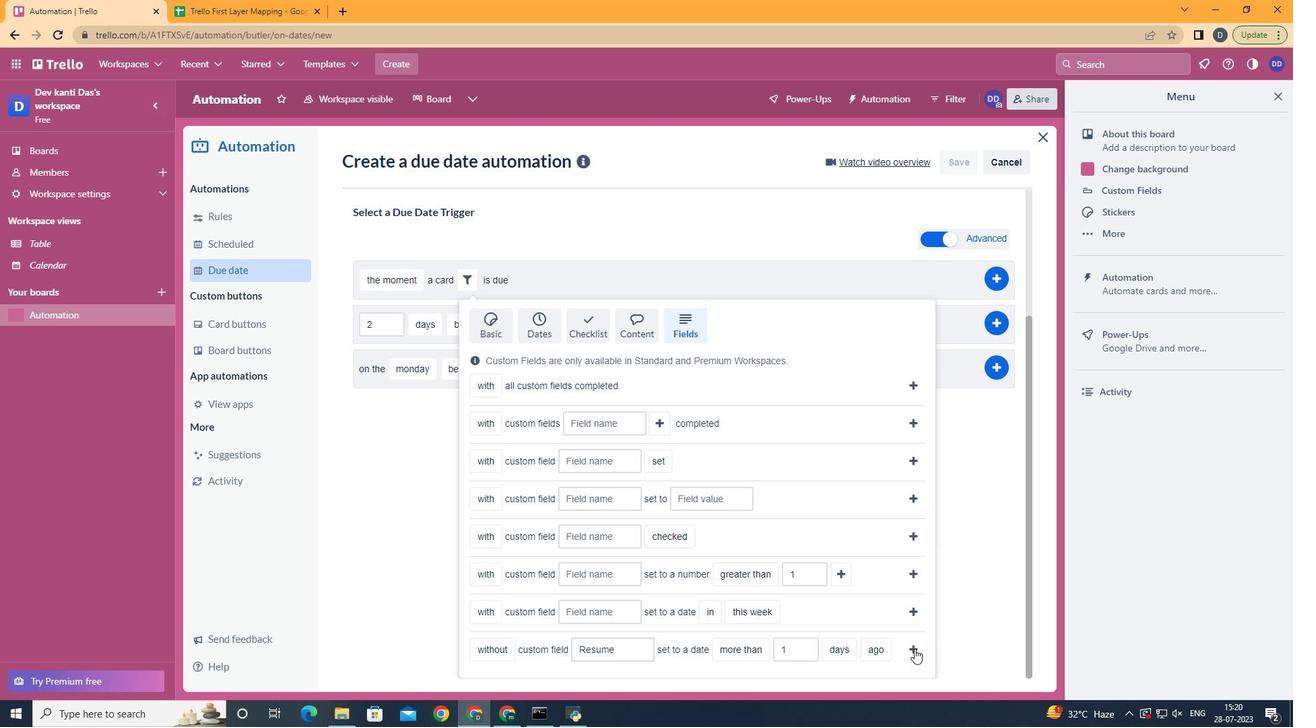 
Action: Mouse moved to (913, 649)
Screenshot: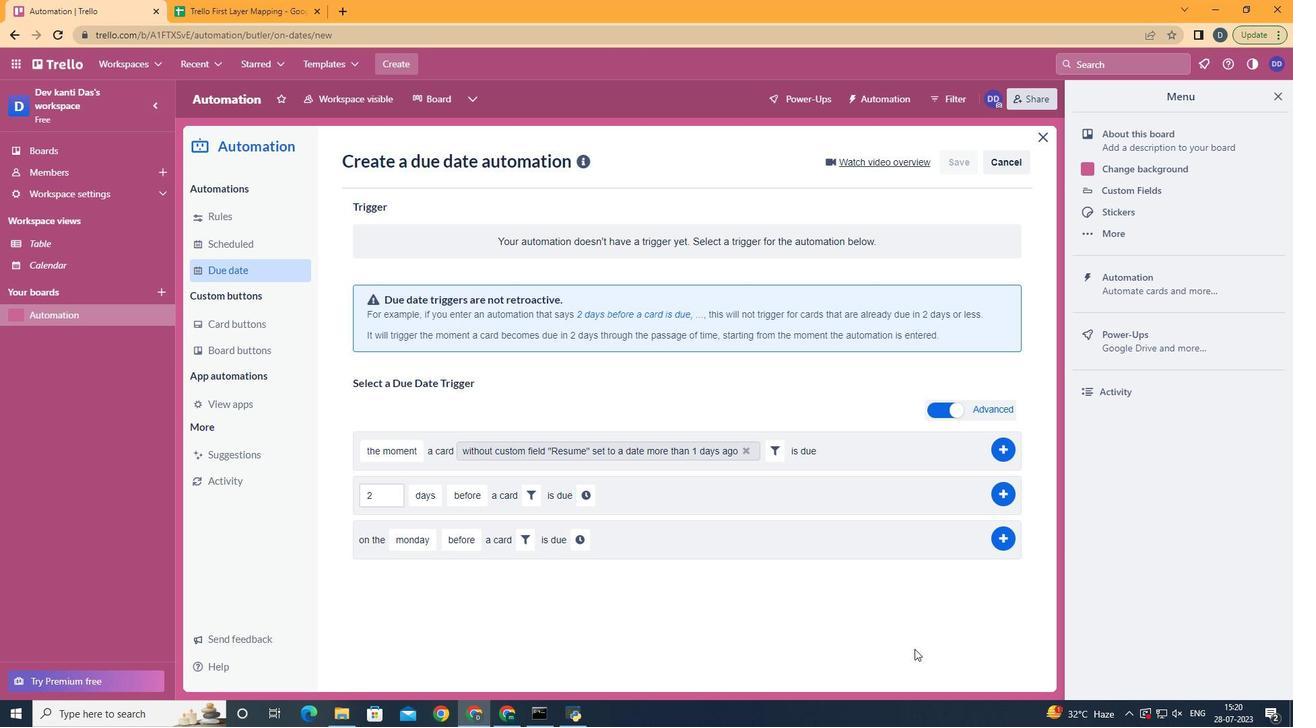 
